 Task: Use the formula "BYROW" in spreadsheet "Project protfolio".
Action: Mouse moved to (106, 68)
Screenshot: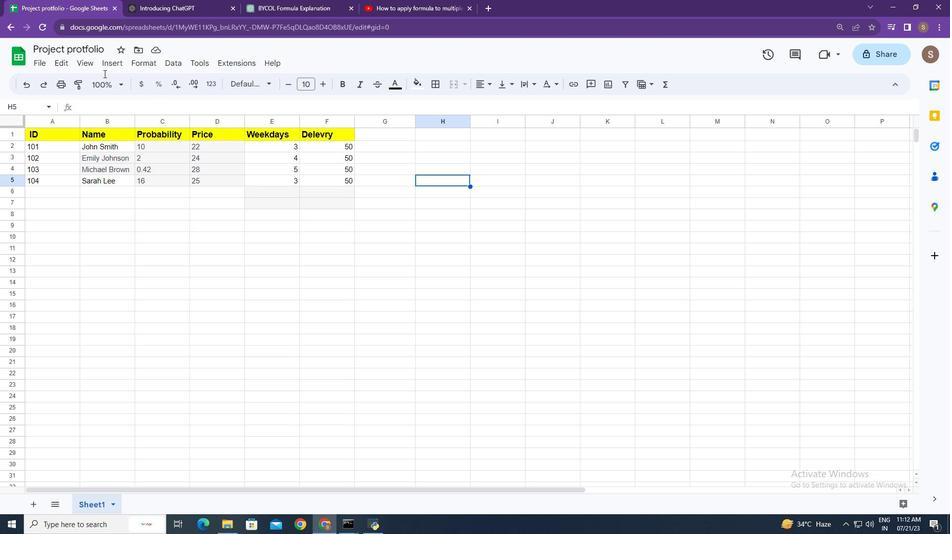 
Action: Mouse pressed left at (106, 68)
Screenshot: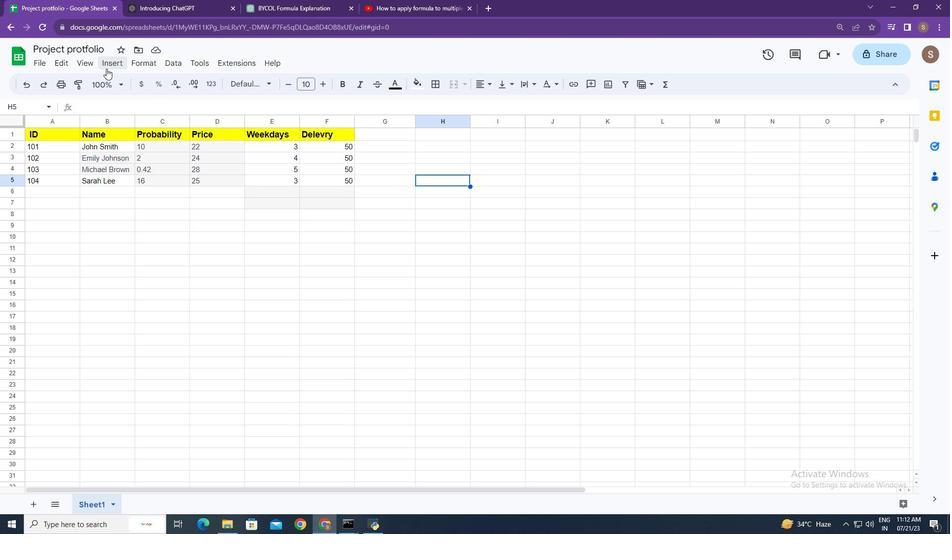 
Action: Mouse moved to (156, 253)
Screenshot: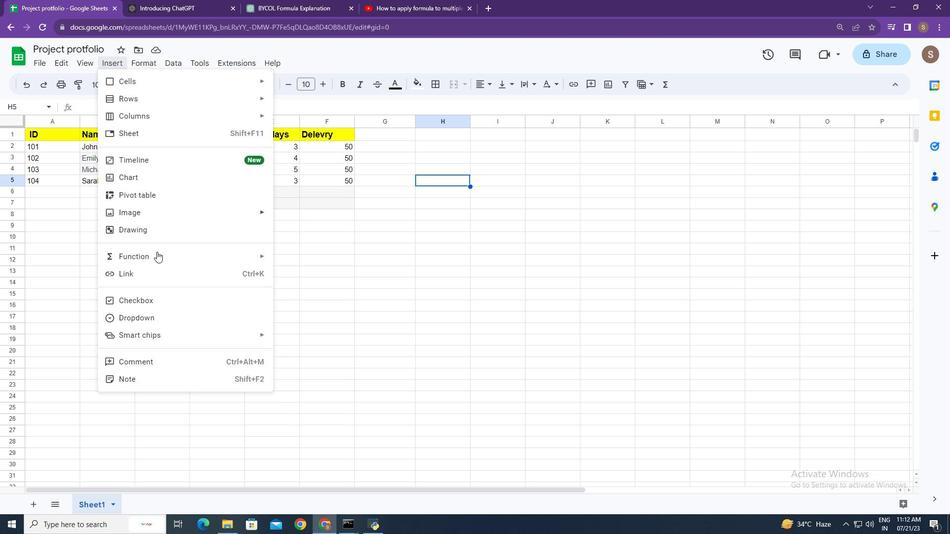 
Action: Mouse pressed left at (156, 253)
Screenshot: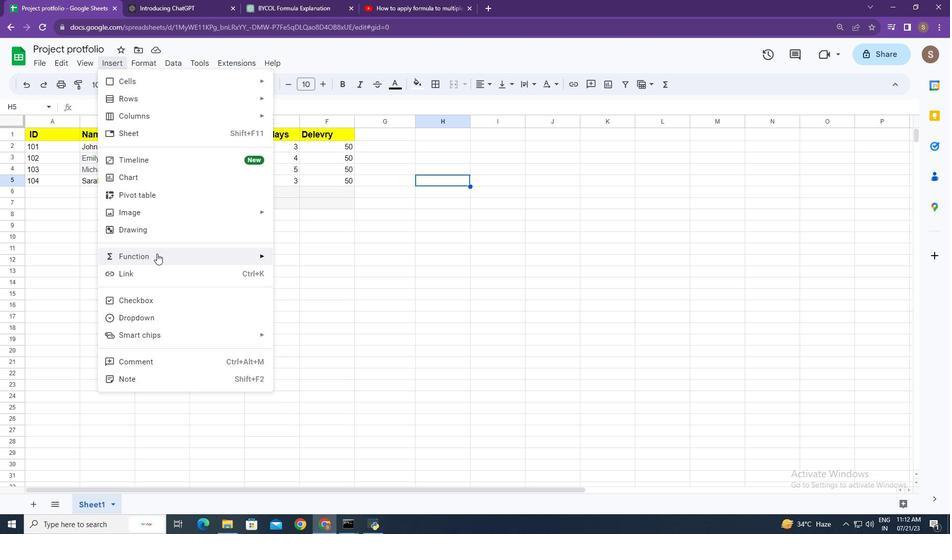
Action: Mouse moved to (300, 199)
Screenshot: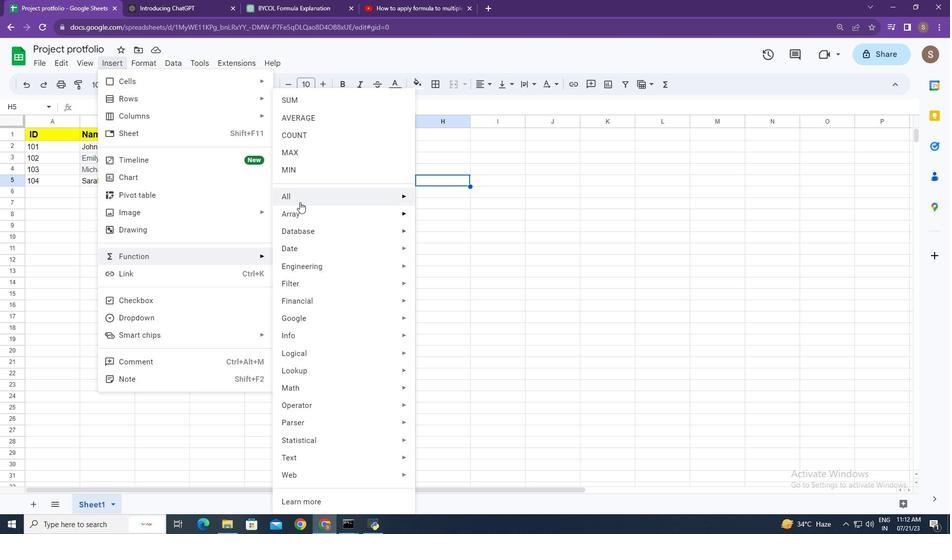 
Action: Mouse pressed left at (300, 199)
Screenshot: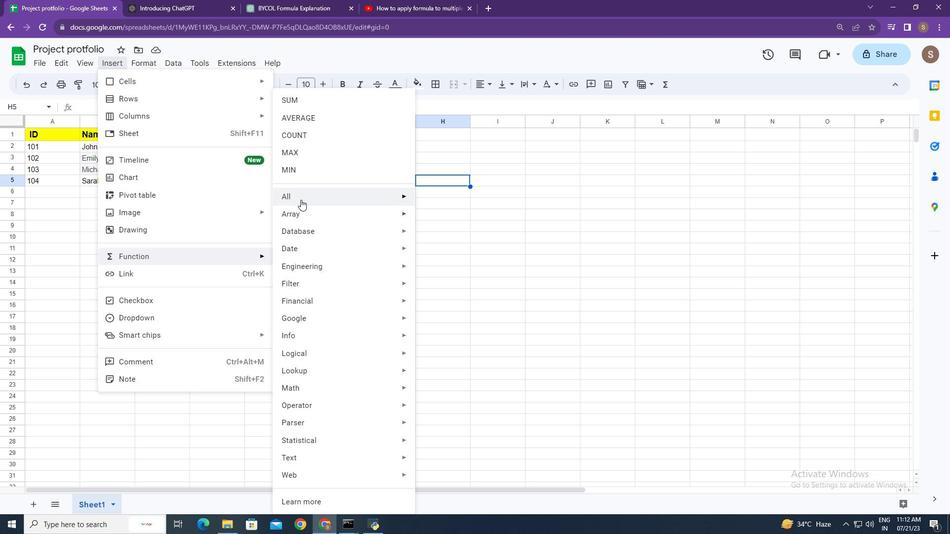 
Action: Mouse moved to (454, 445)
Screenshot: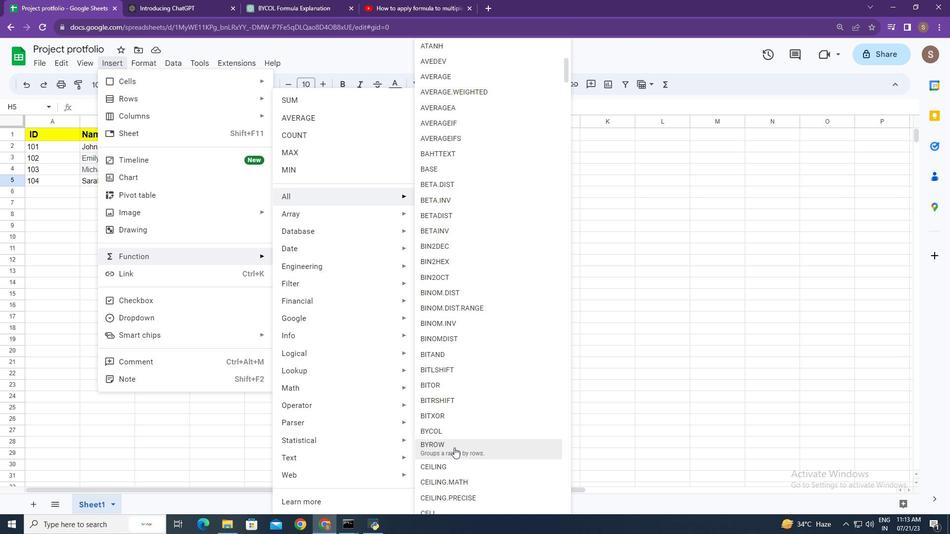 
Action: Mouse pressed left at (454, 445)
Screenshot: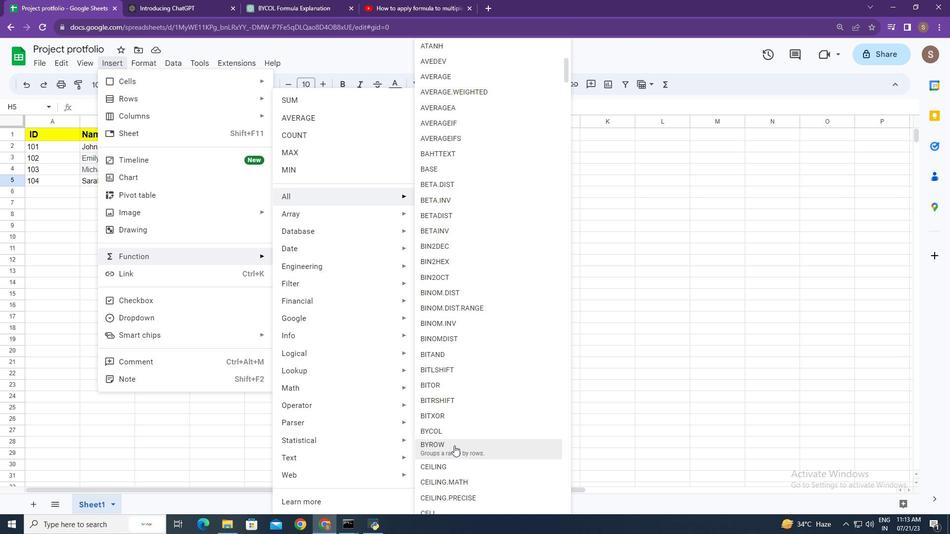 
Action: Mouse moved to (219, 145)
Screenshot: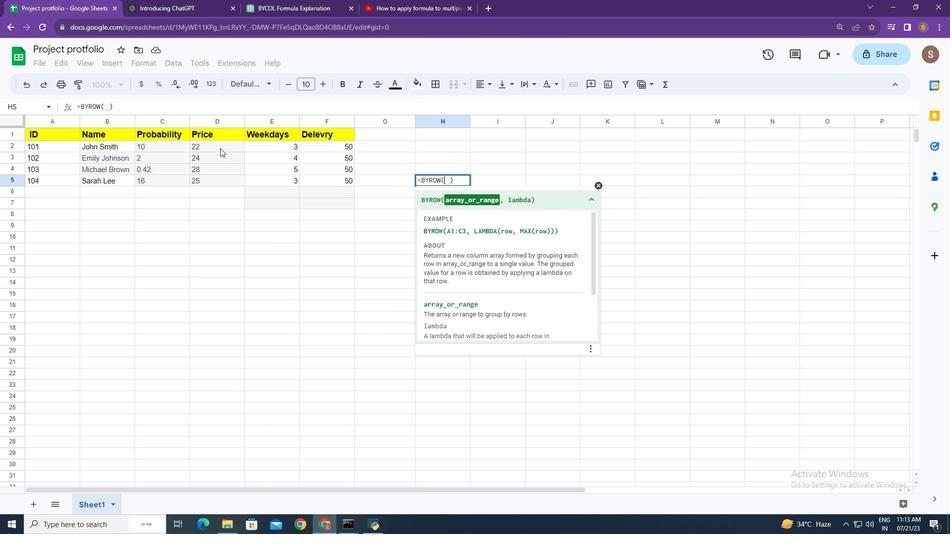 
Action: Mouse pressed left at (219, 145)
Screenshot: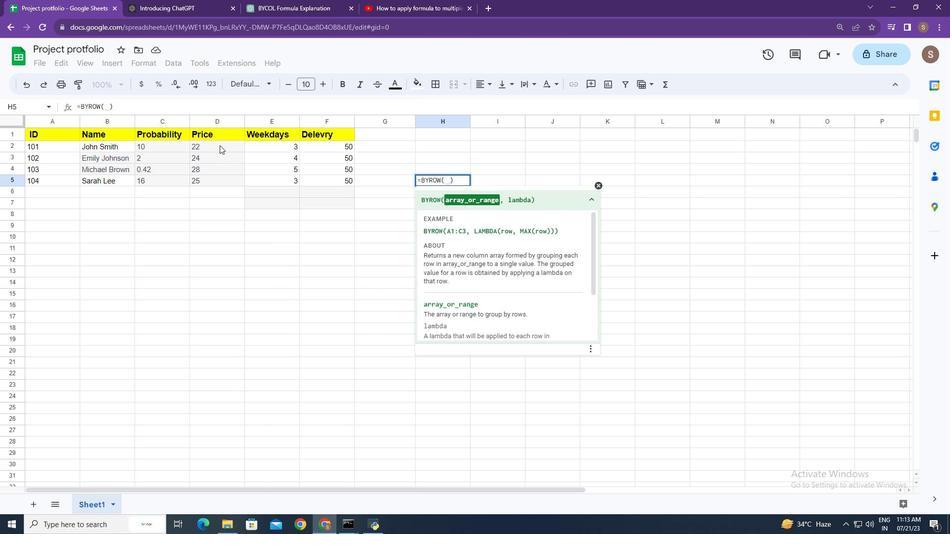 
Action: Mouse moved to (492, 192)
Screenshot: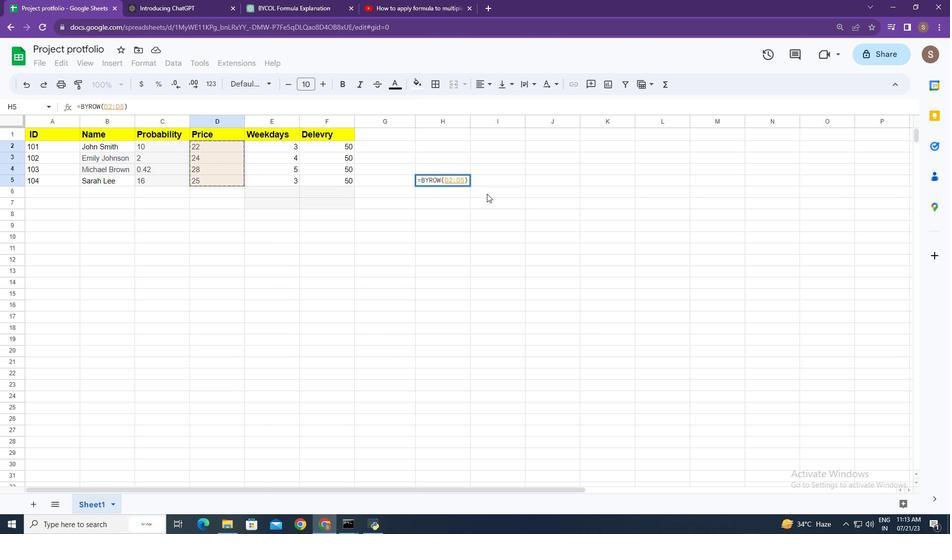 
Action: Key pressed ,<Key.space>lamda<Key.backspace><Key.backspace>
Screenshot: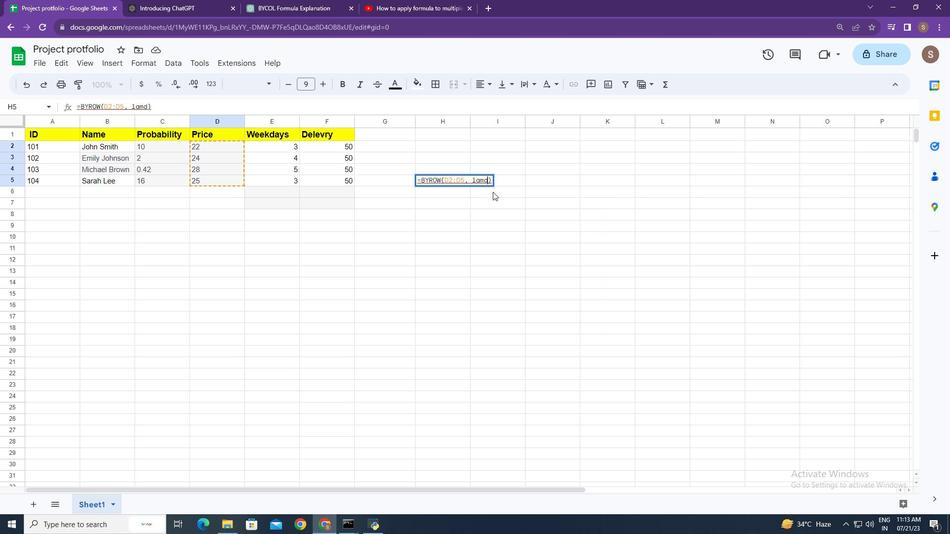 
Action: Mouse pressed left at (492, 192)
Screenshot: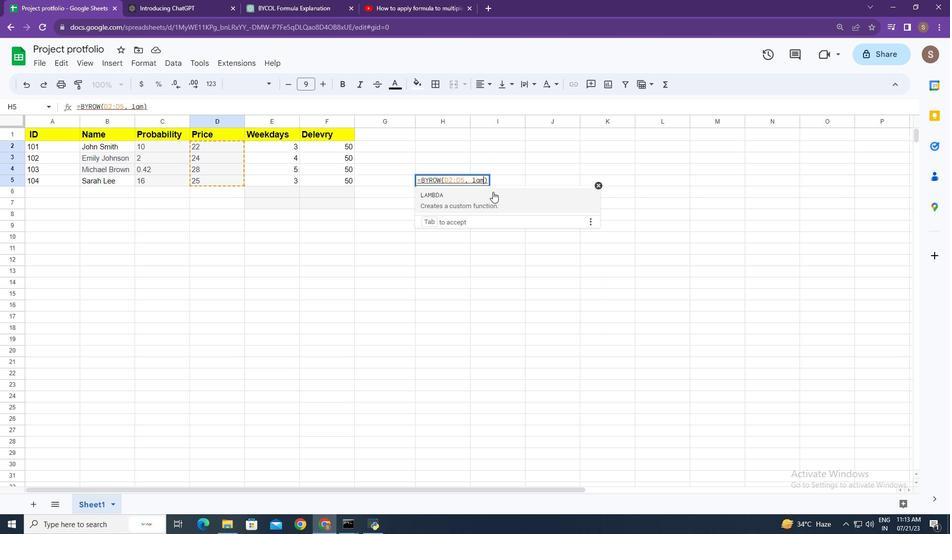 
Action: Mouse moved to (502, 185)
Screenshot: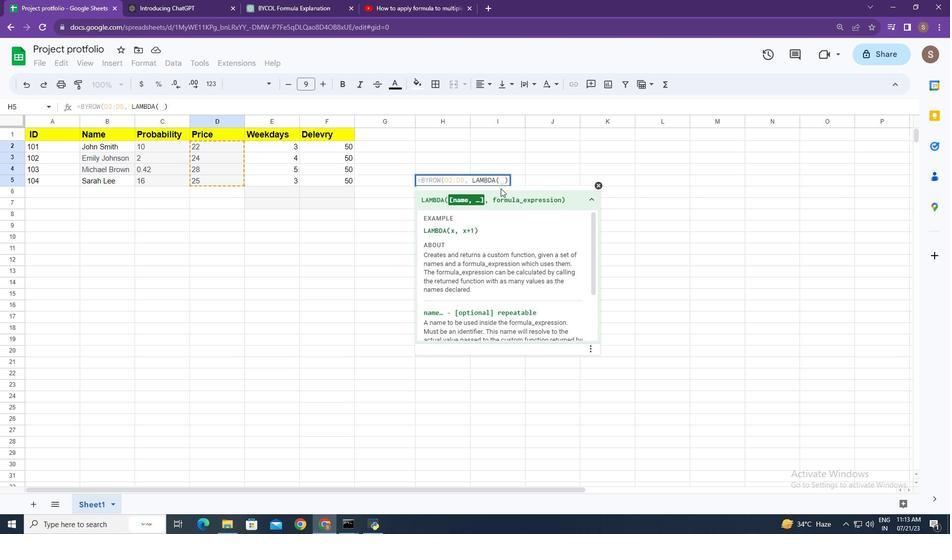 
Action: Key pressed x,<Key.space>x<Key.shift><Key.shift><Key.shift><Key.shift>+1<Key.enter>
Screenshot: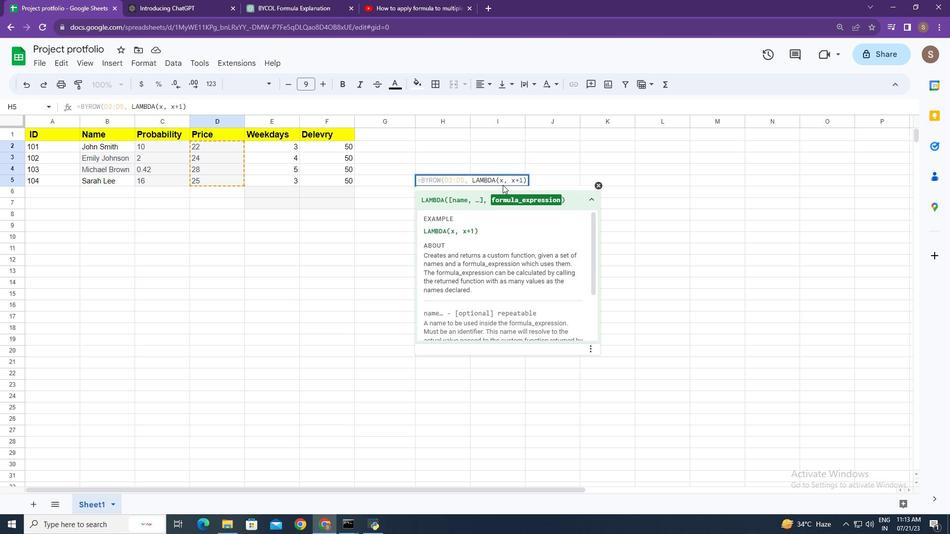 
Action: Mouse moved to (386, 238)
Screenshot: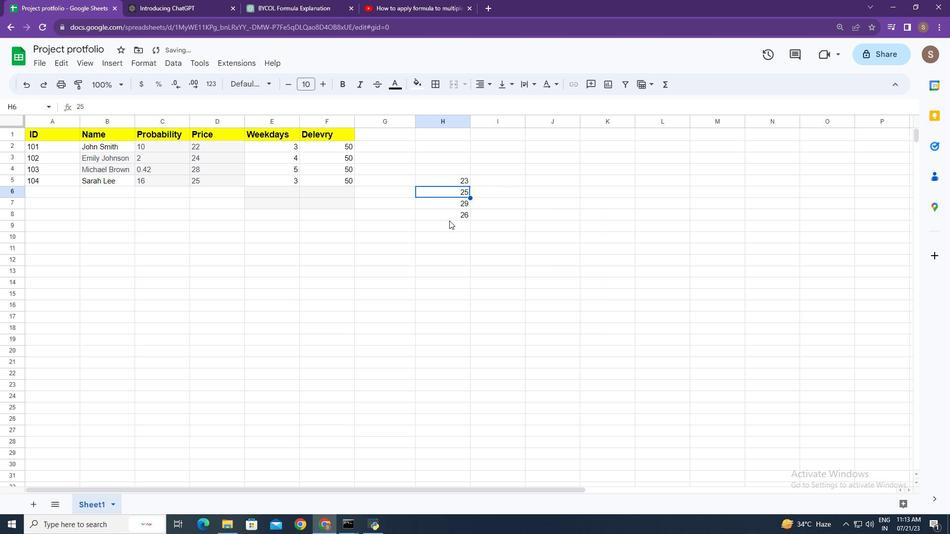 
